 Task: Look for properties with step-free bathroom access.
Action: Mouse moved to (969, 116)
Screenshot: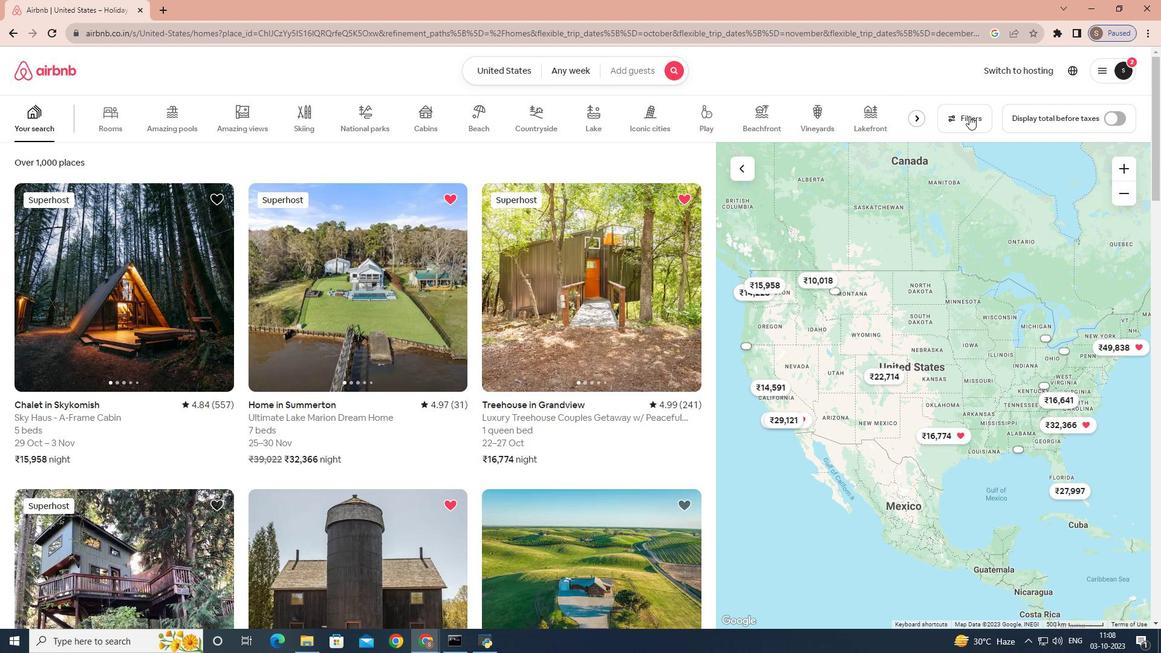 
Action: Mouse pressed left at (969, 116)
Screenshot: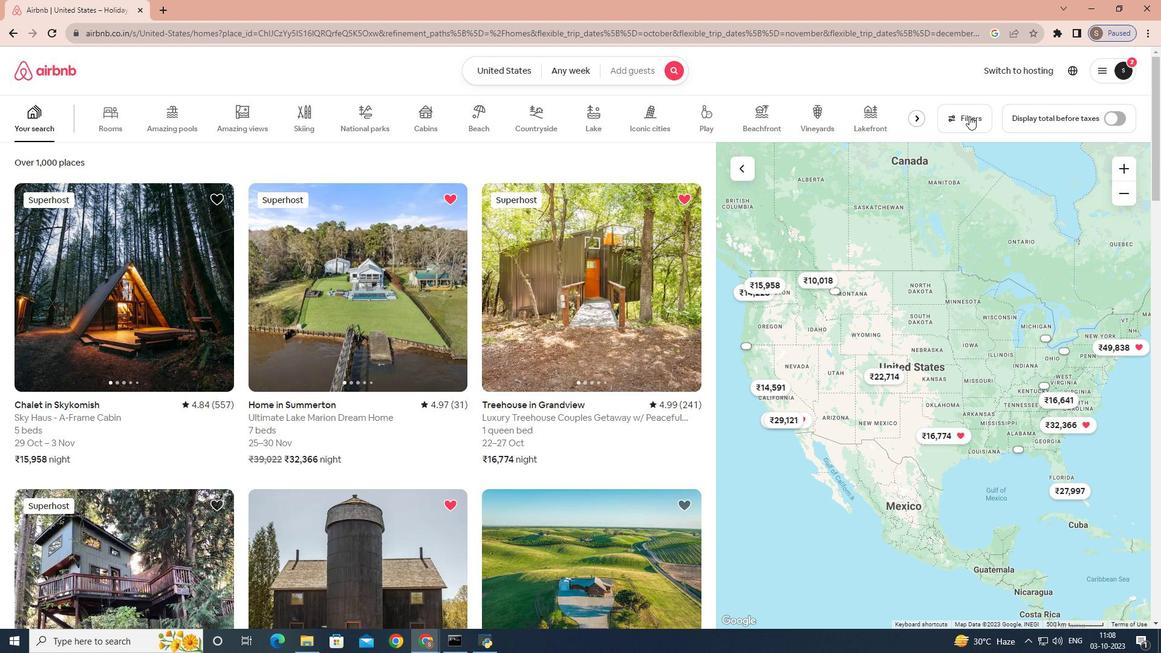 
Action: Mouse moved to (718, 180)
Screenshot: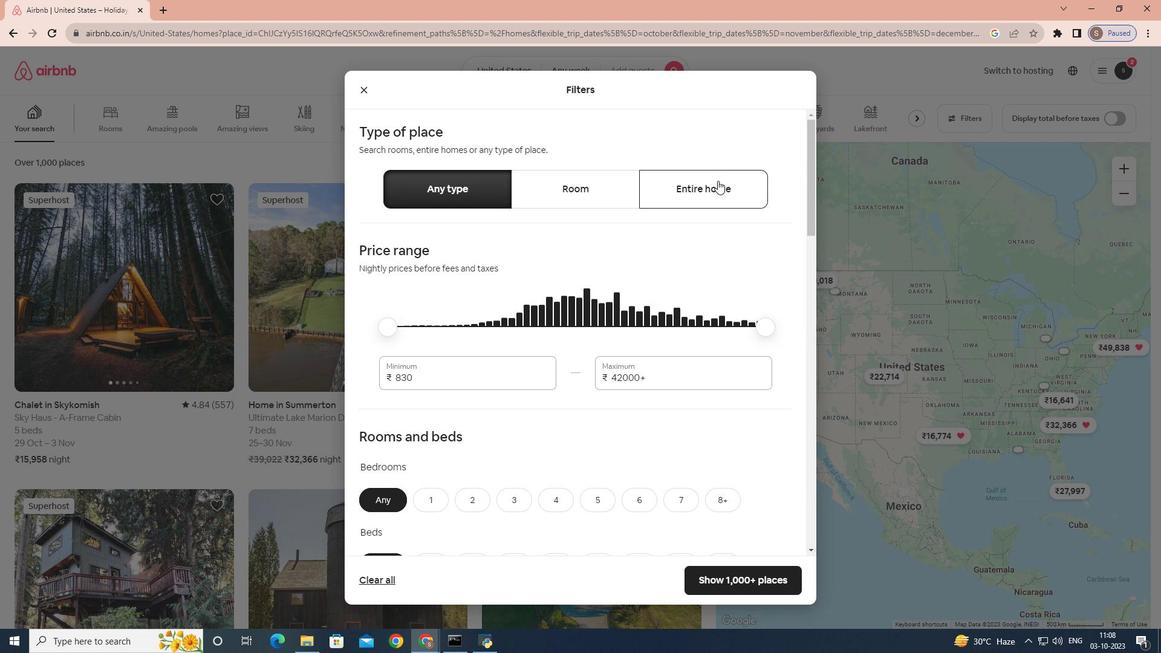
Action: Mouse pressed left at (718, 180)
Screenshot: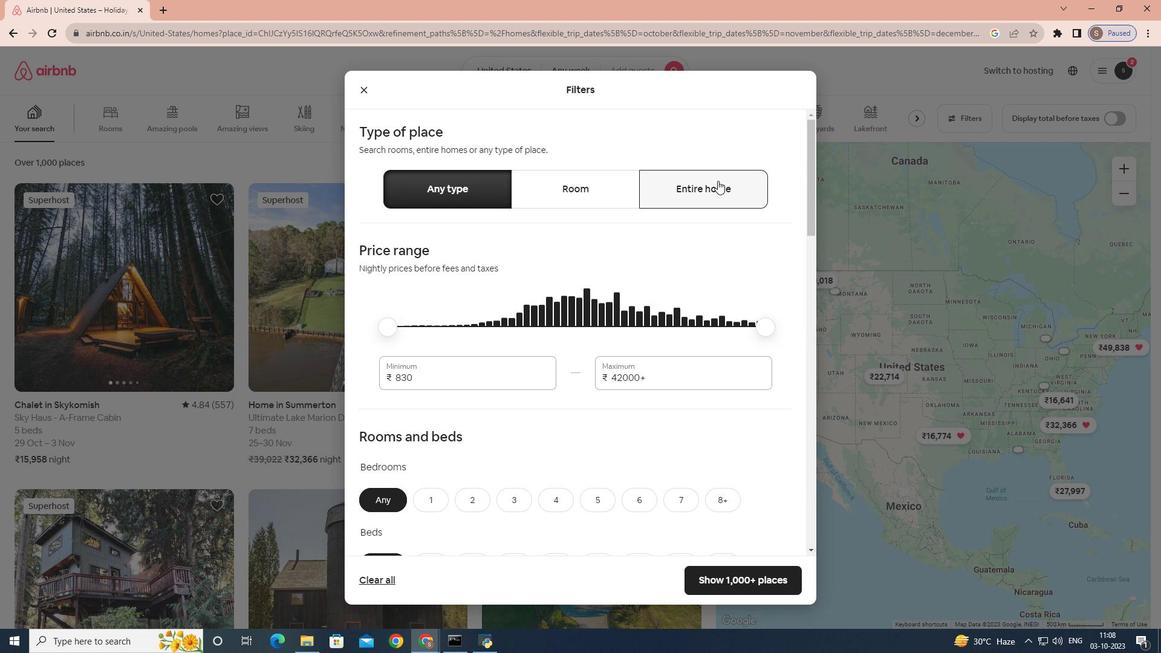 
Action: Mouse moved to (695, 210)
Screenshot: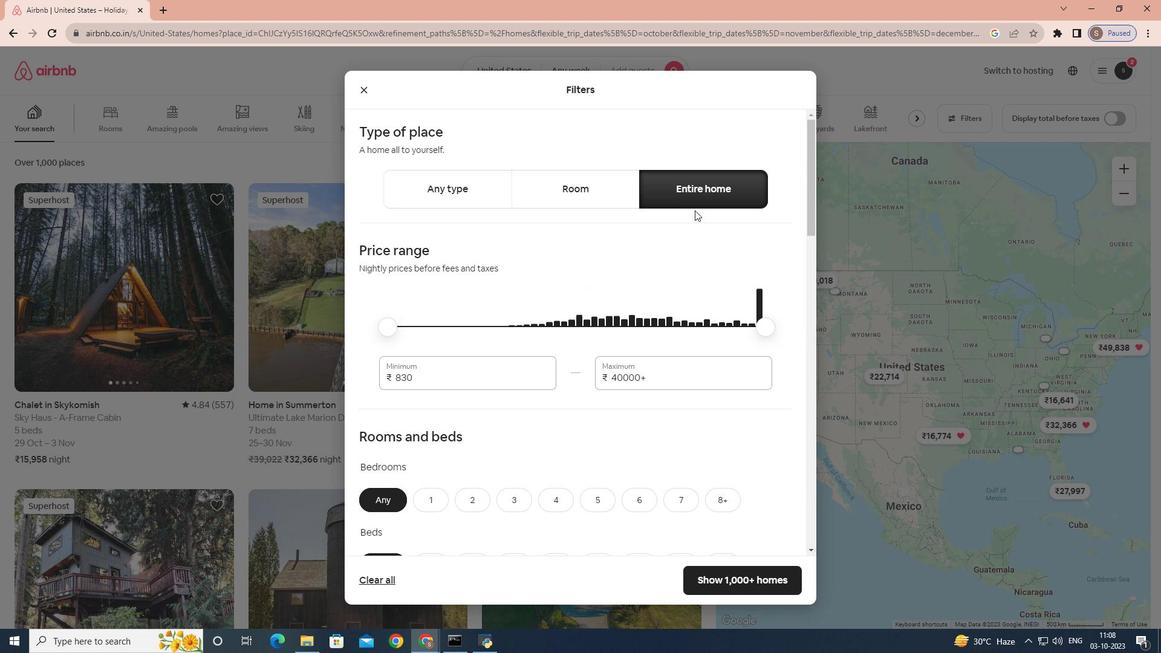 
Action: Mouse scrolled (695, 209) with delta (0, 0)
Screenshot: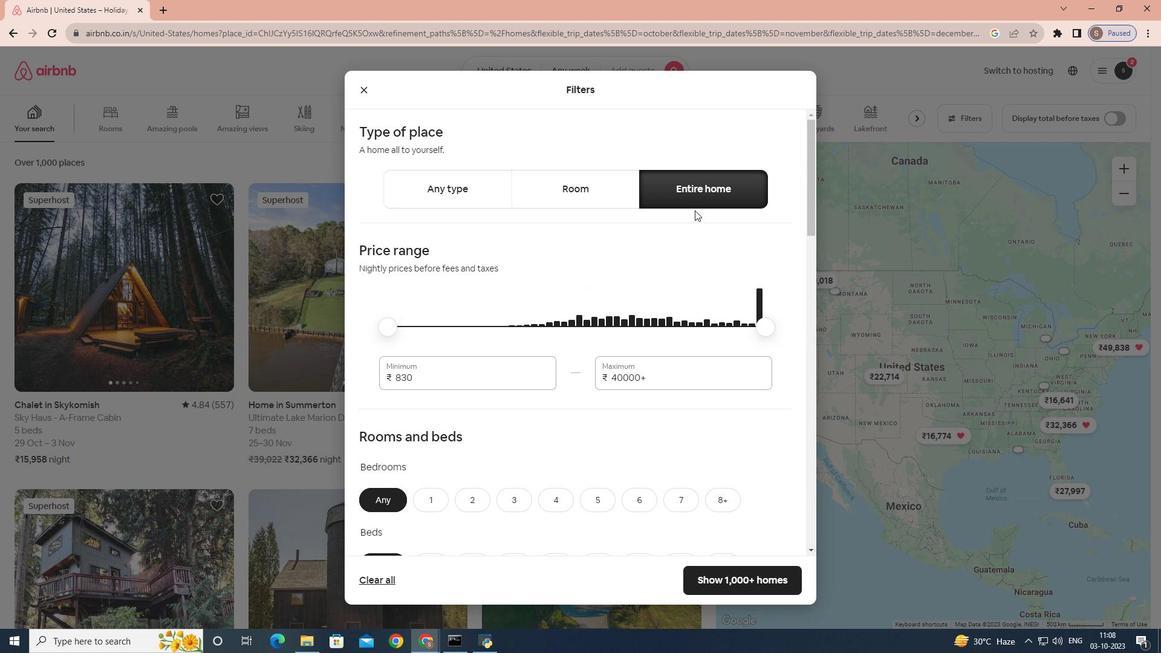 
Action: Mouse scrolled (695, 209) with delta (0, 0)
Screenshot: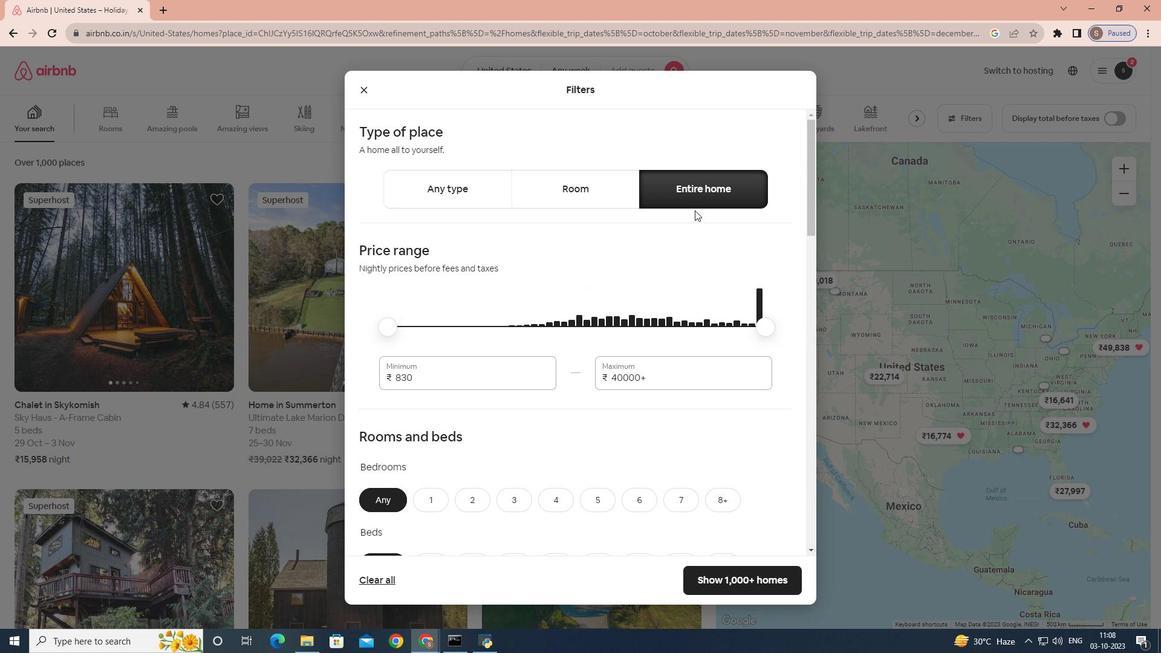 
Action: Mouse scrolled (695, 209) with delta (0, 0)
Screenshot: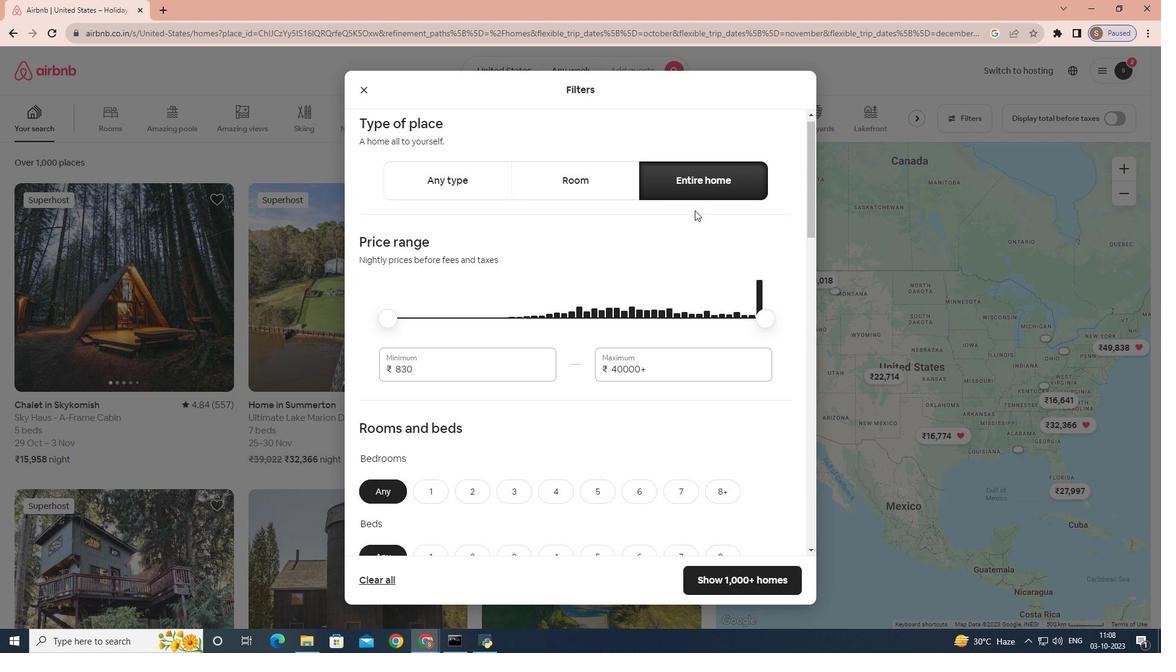 
Action: Mouse scrolled (695, 209) with delta (0, 0)
Screenshot: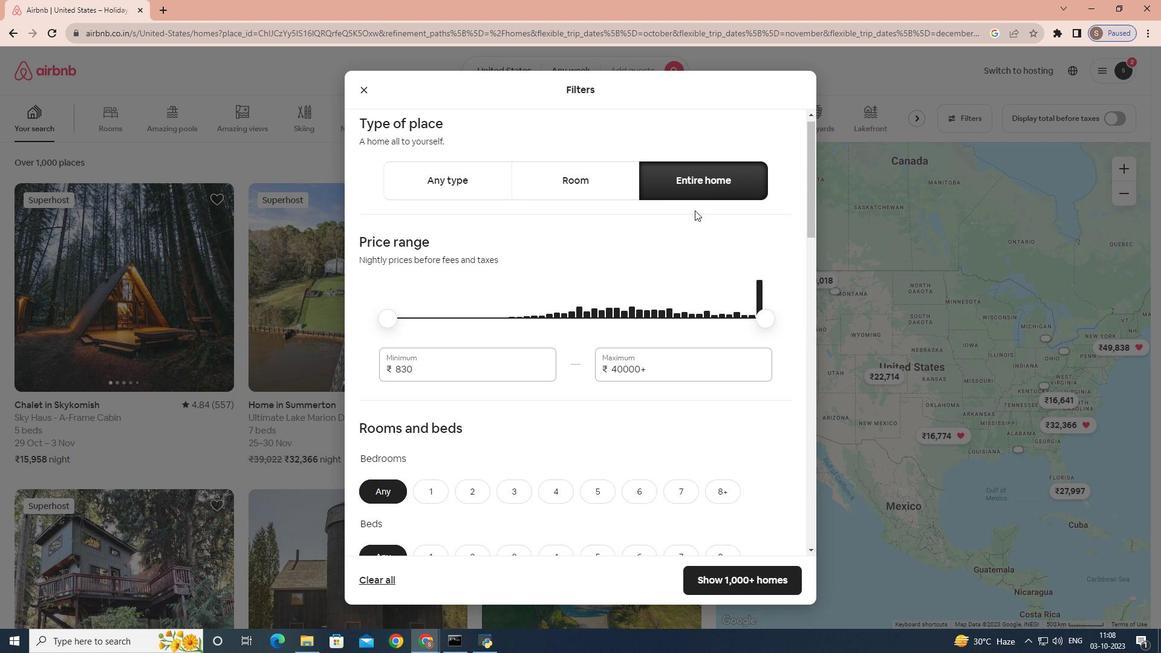 
Action: Mouse scrolled (695, 209) with delta (0, 0)
Screenshot: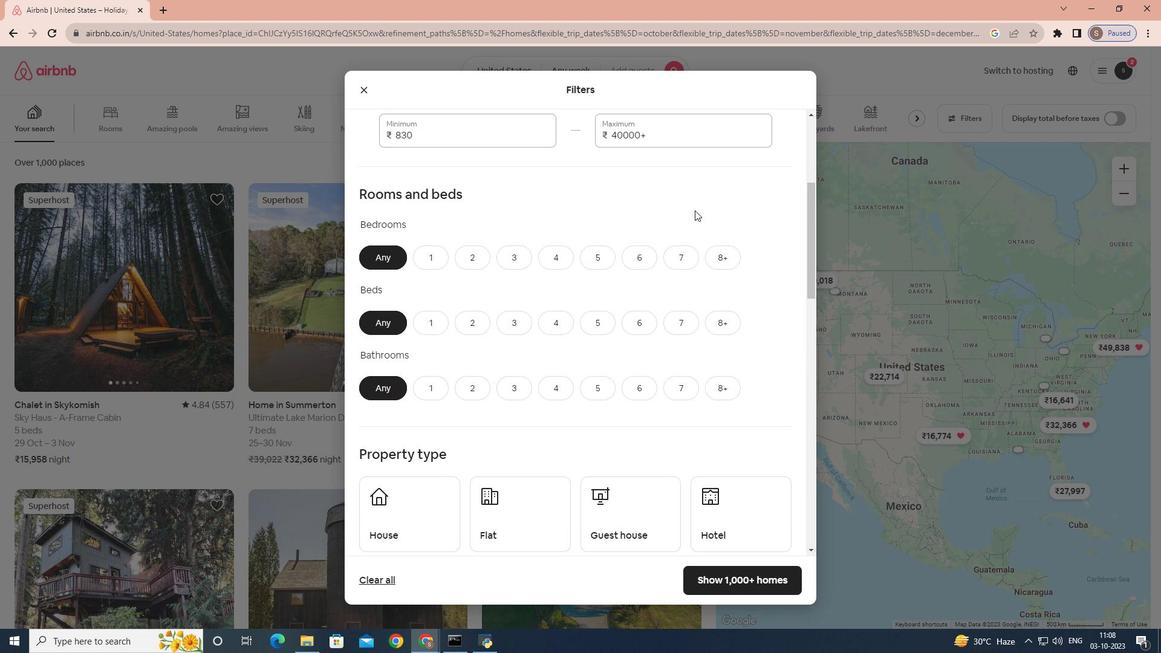 
Action: Mouse scrolled (695, 209) with delta (0, 0)
Screenshot: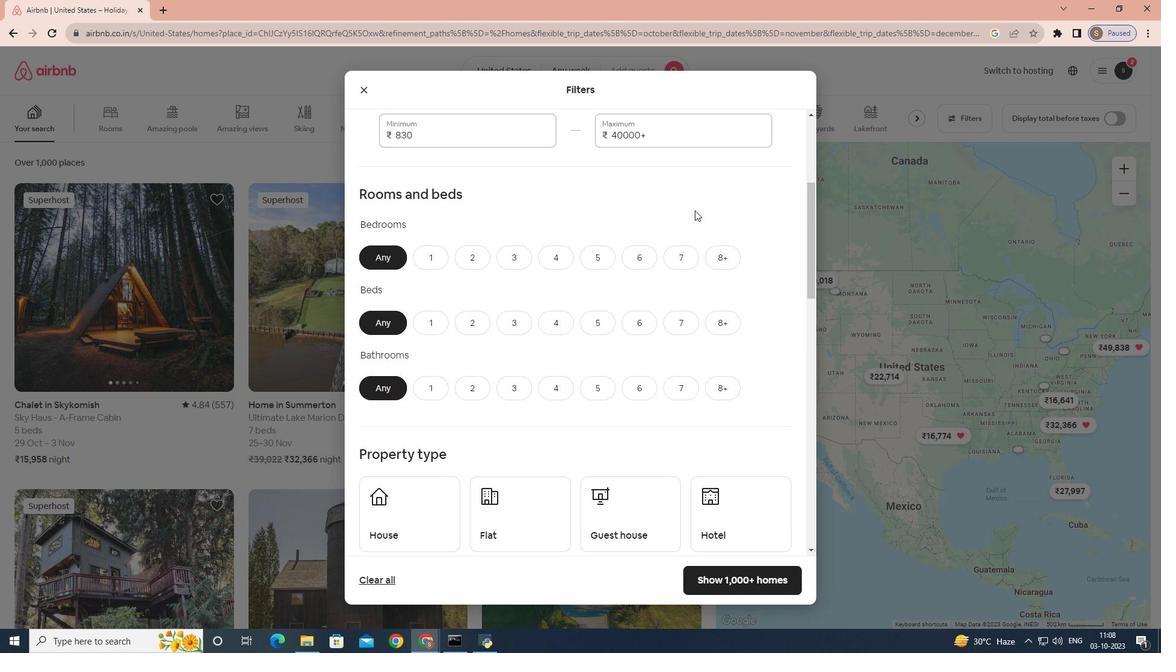
Action: Mouse scrolled (695, 209) with delta (0, 0)
Screenshot: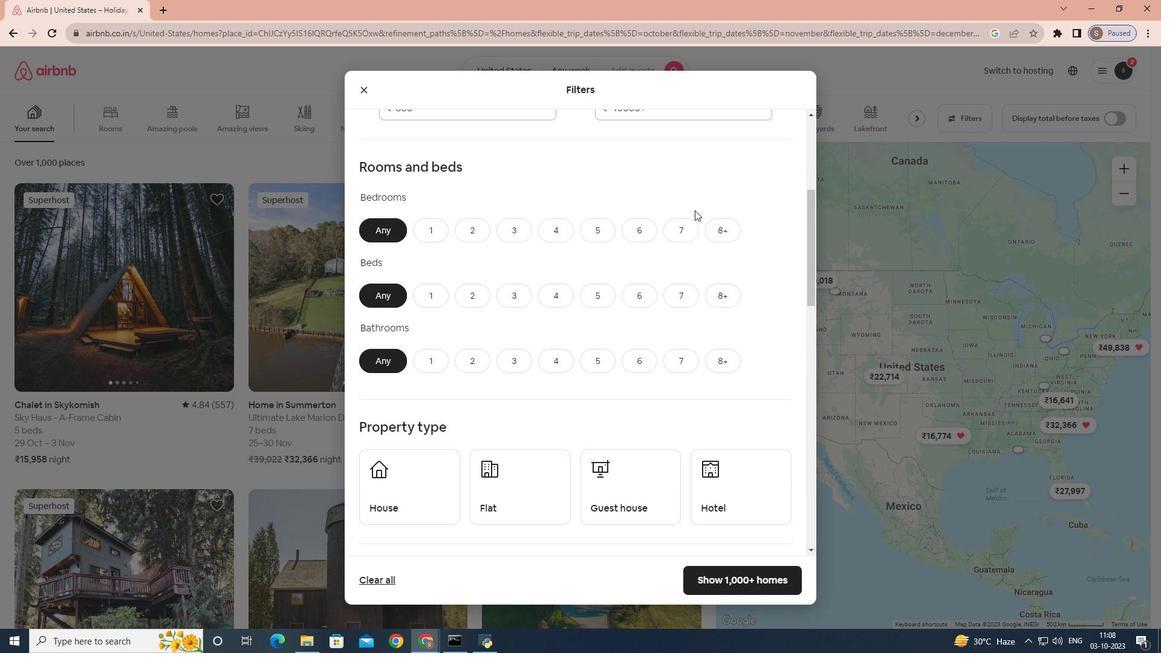 
Action: Mouse scrolled (695, 209) with delta (0, 0)
Screenshot: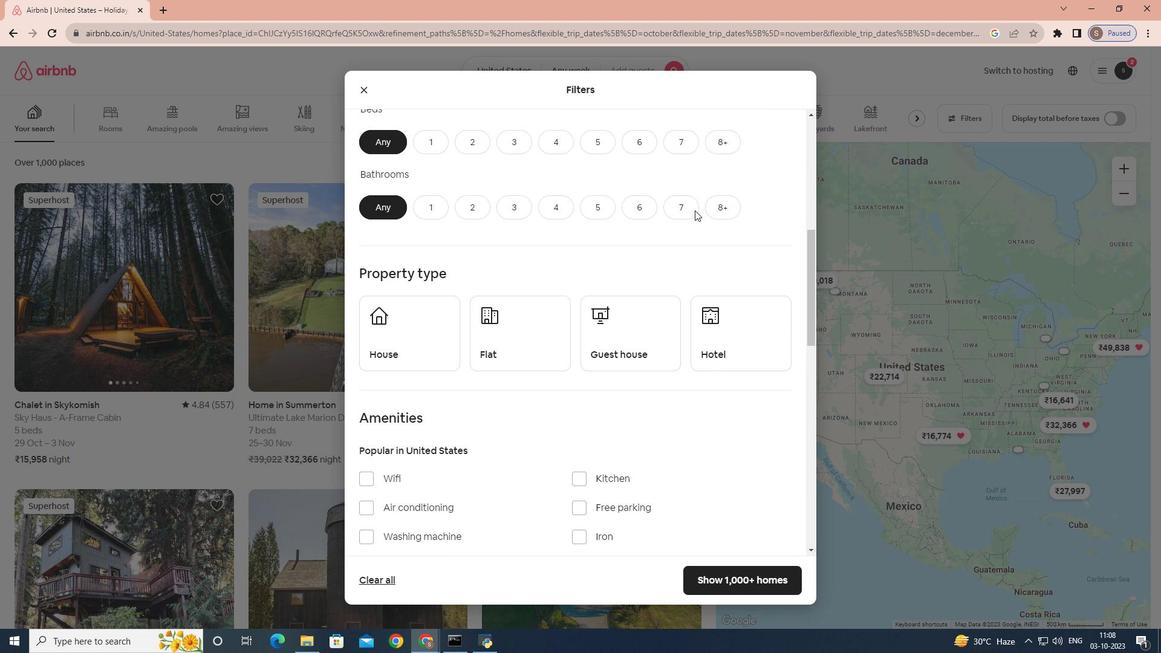 
Action: Mouse scrolled (695, 209) with delta (0, 0)
Screenshot: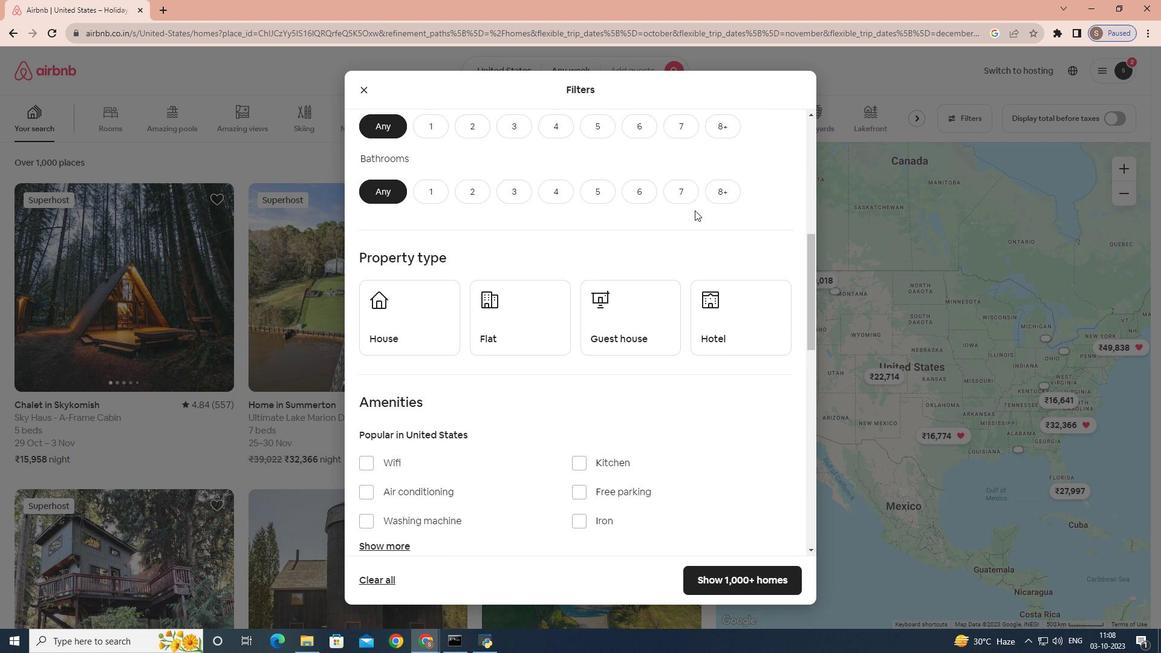 
Action: Mouse scrolled (695, 209) with delta (0, 0)
Screenshot: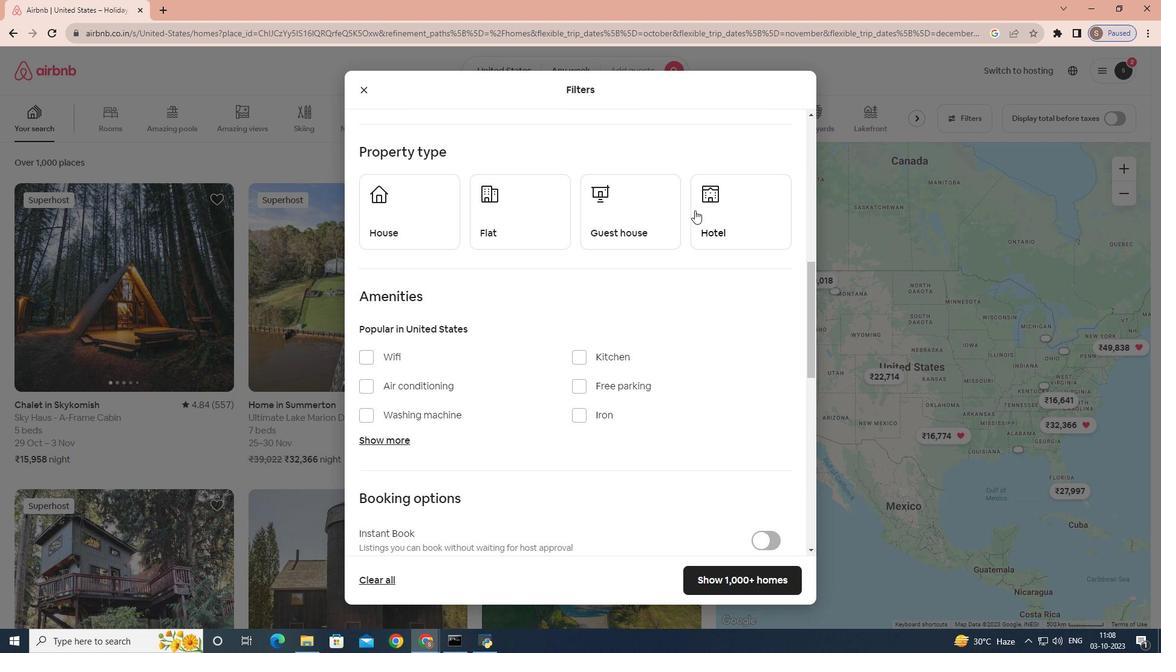 
Action: Mouse moved to (692, 210)
Screenshot: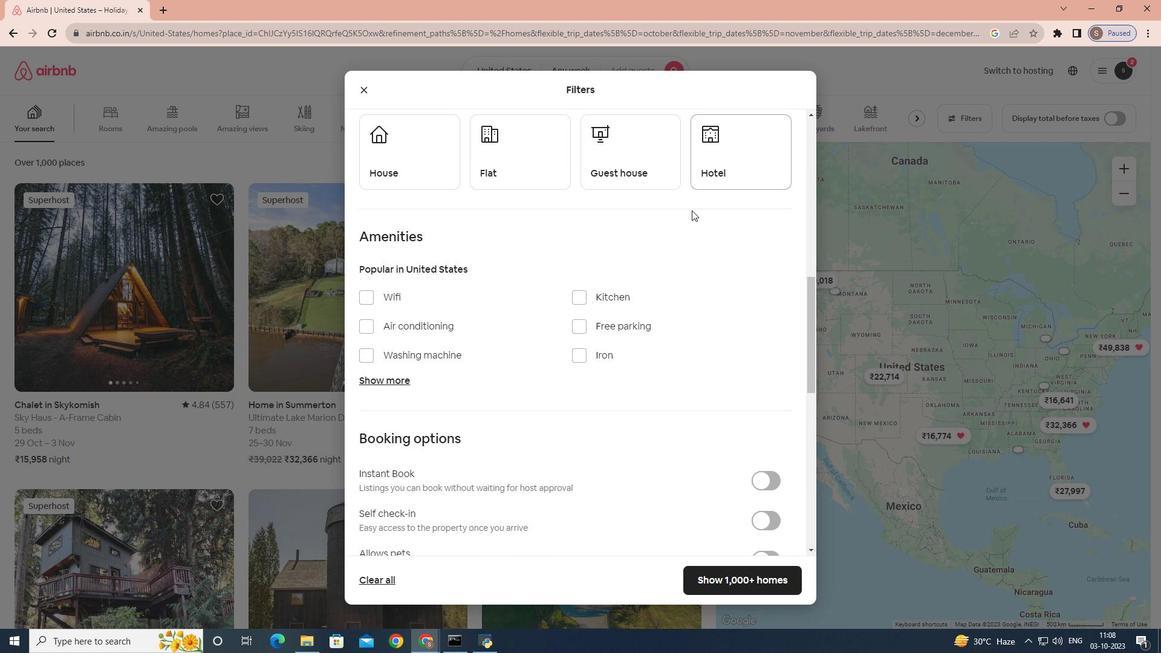 
Action: Mouse scrolled (692, 209) with delta (0, 0)
Screenshot: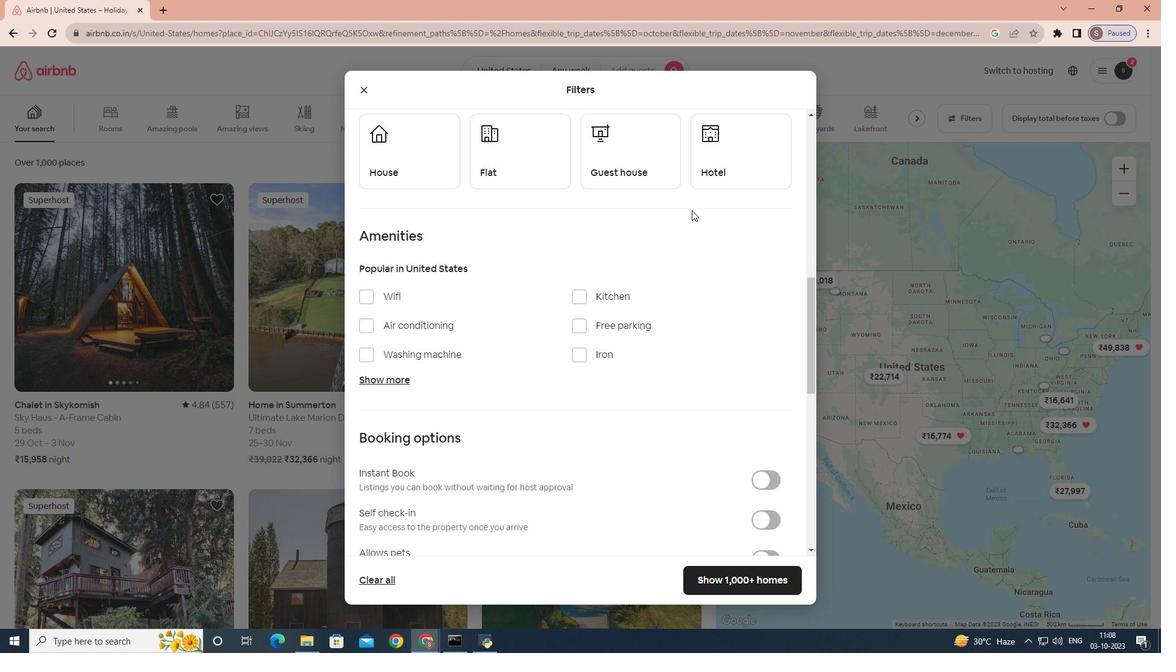 
Action: Mouse moved to (407, 327)
Screenshot: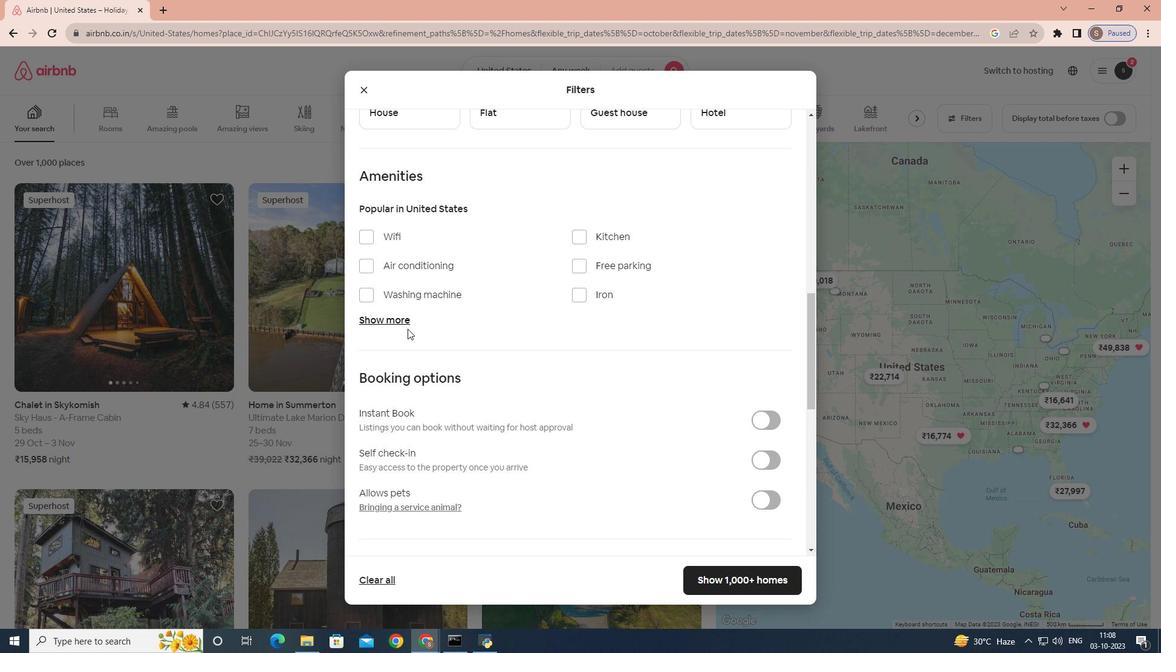 
Action: Mouse scrolled (407, 327) with delta (0, 0)
Screenshot: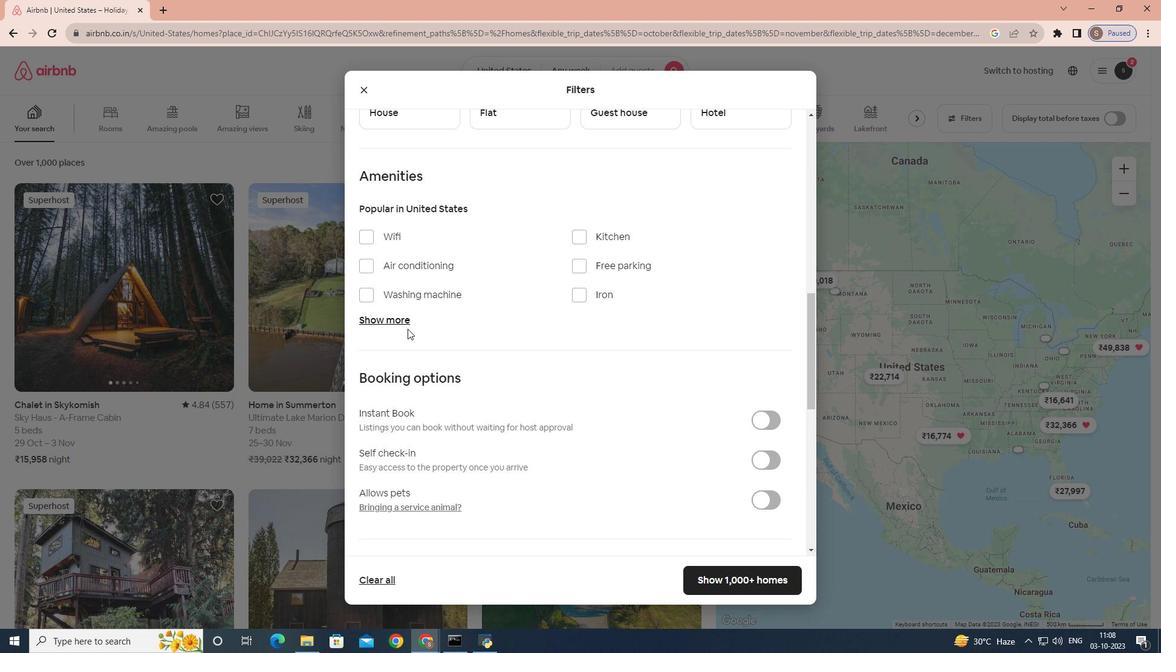 
Action: Mouse moved to (407, 330)
Screenshot: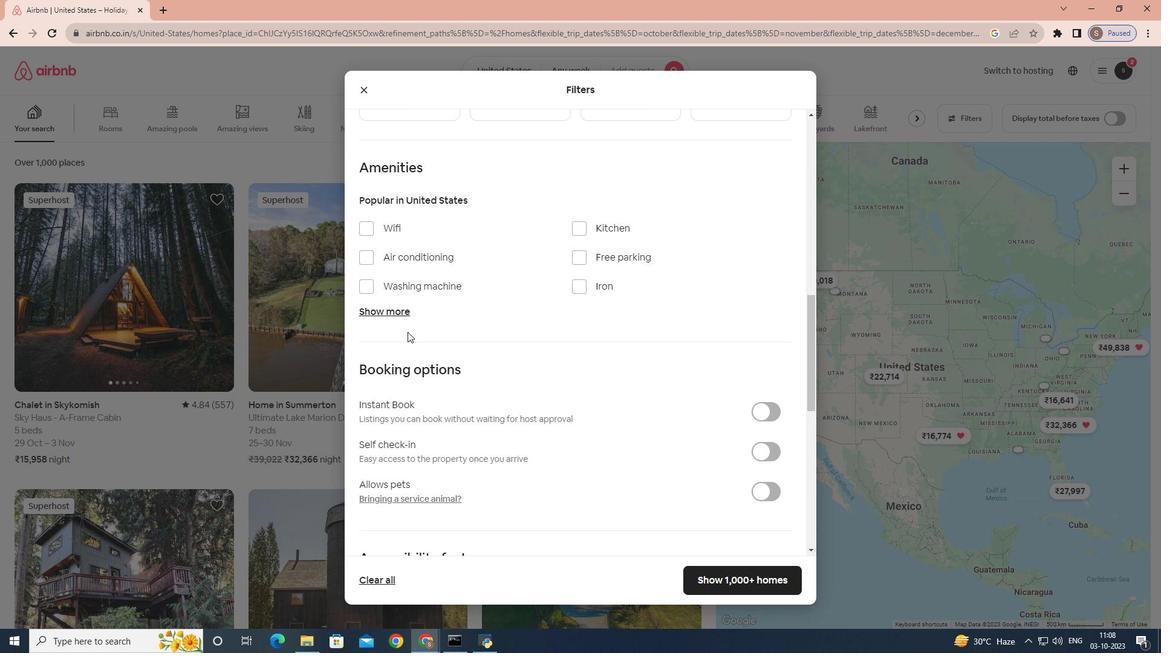 
Action: Mouse scrolled (407, 330) with delta (0, 0)
Screenshot: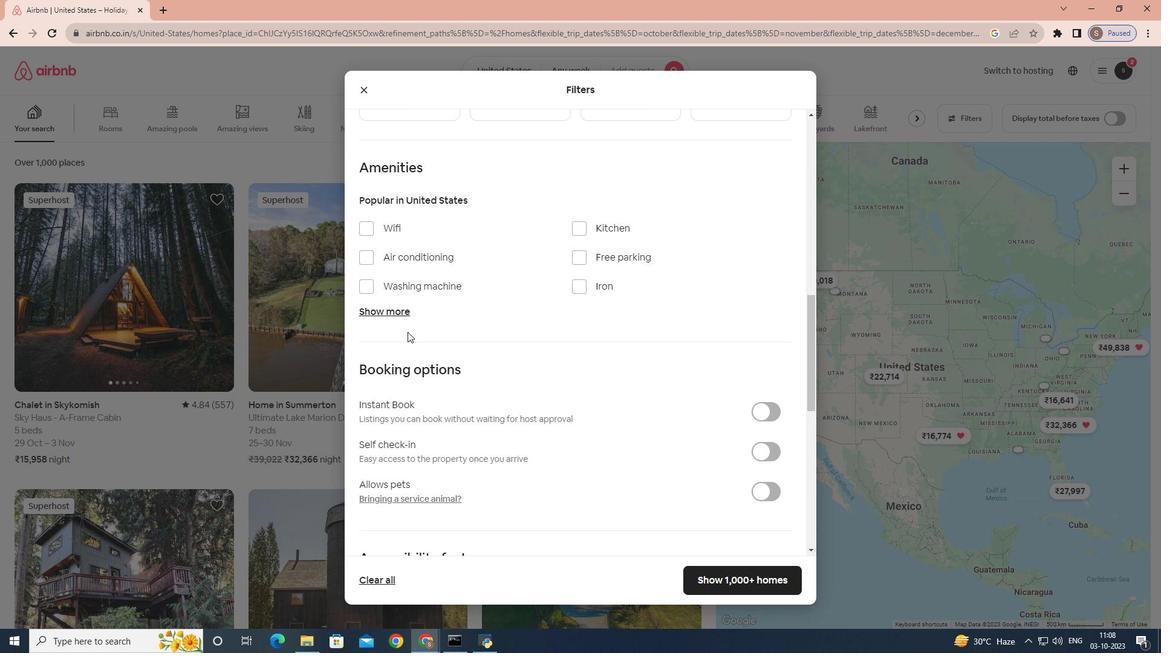 
Action: Mouse moved to (407, 332)
Screenshot: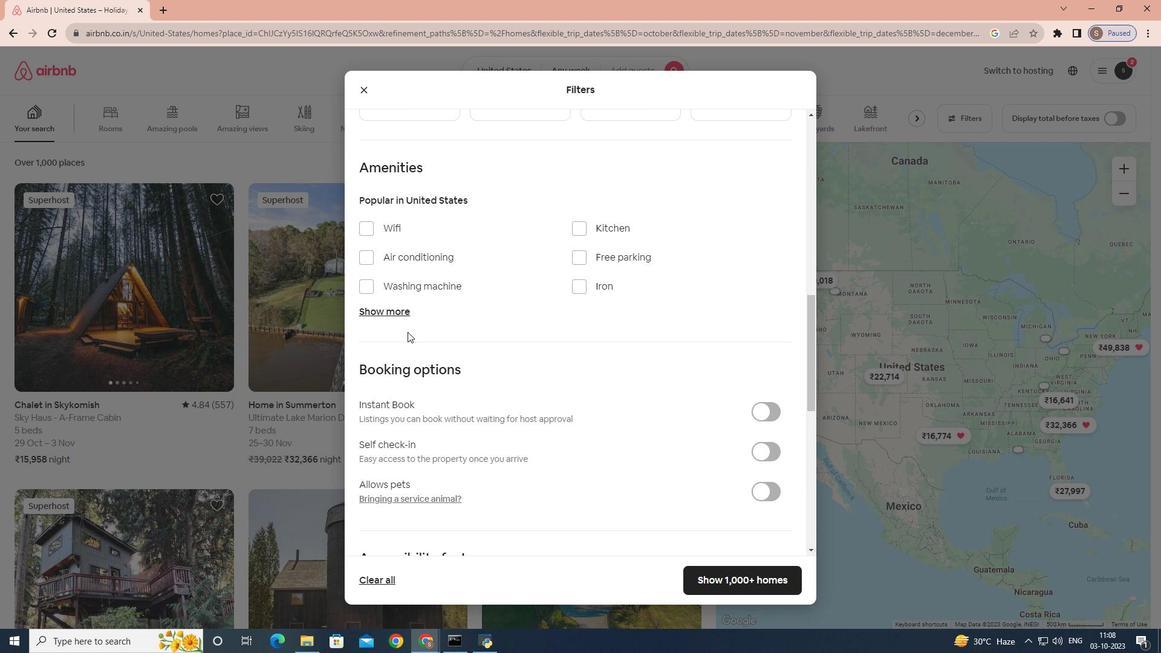 
Action: Mouse scrolled (407, 332) with delta (0, 0)
Screenshot: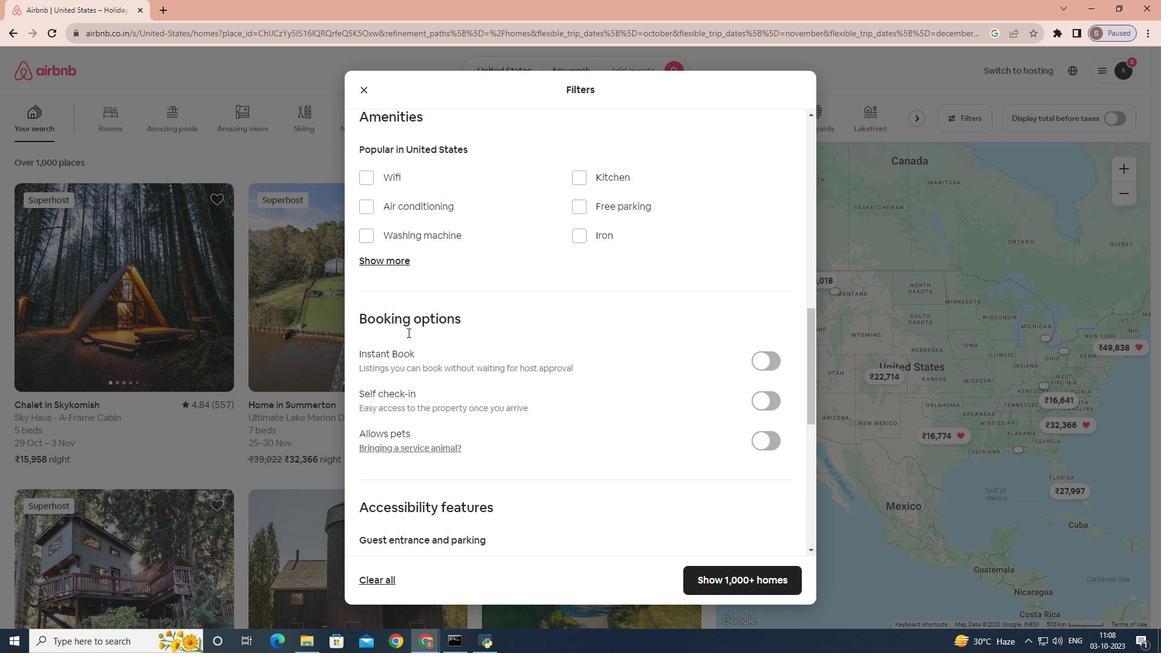 
Action: Mouse scrolled (407, 332) with delta (0, 0)
Screenshot: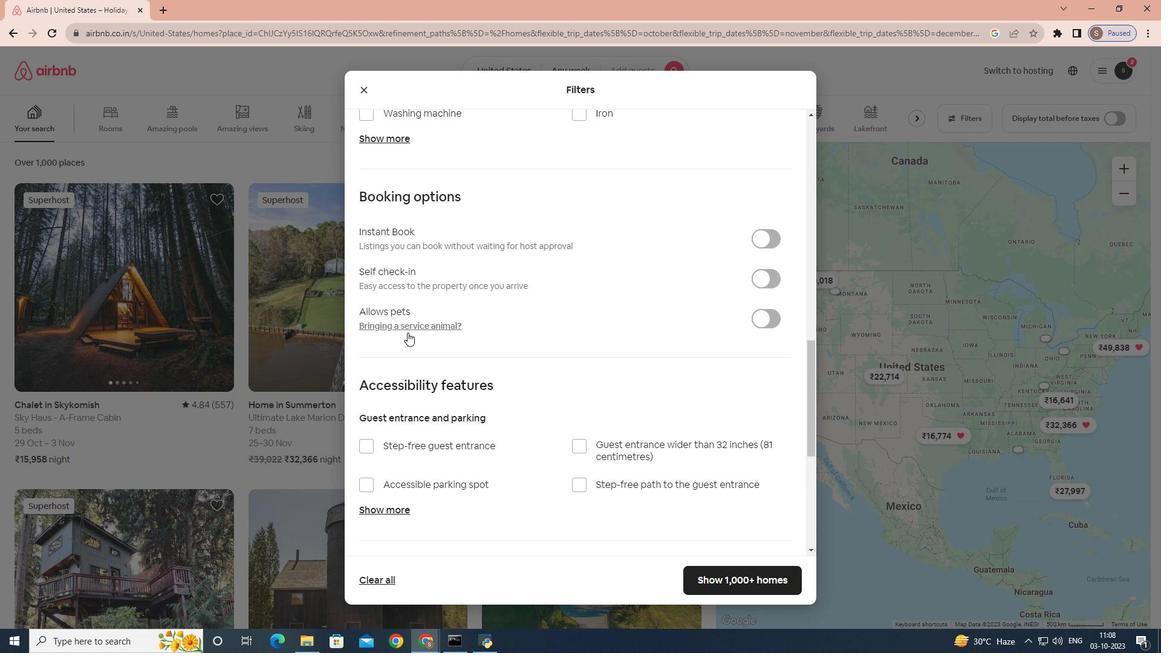 
Action: Mouse scrolled (407, 332) with delta (0, 0)
Screenshot: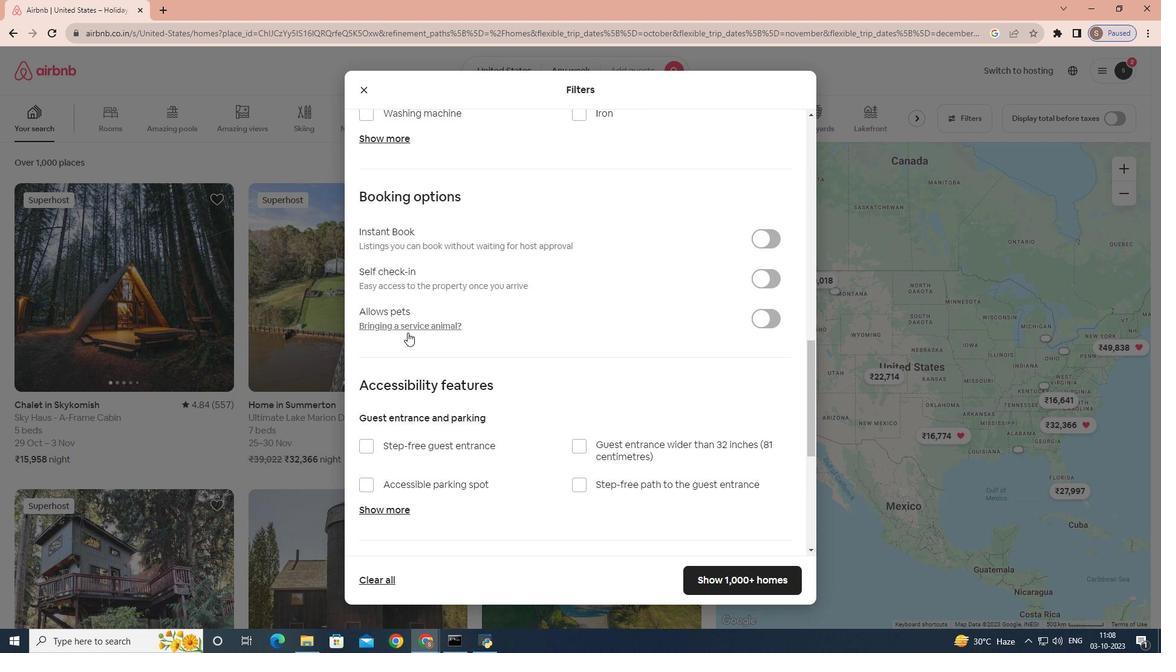 
Action: Mouse moved to (391, 392)
Screenshot: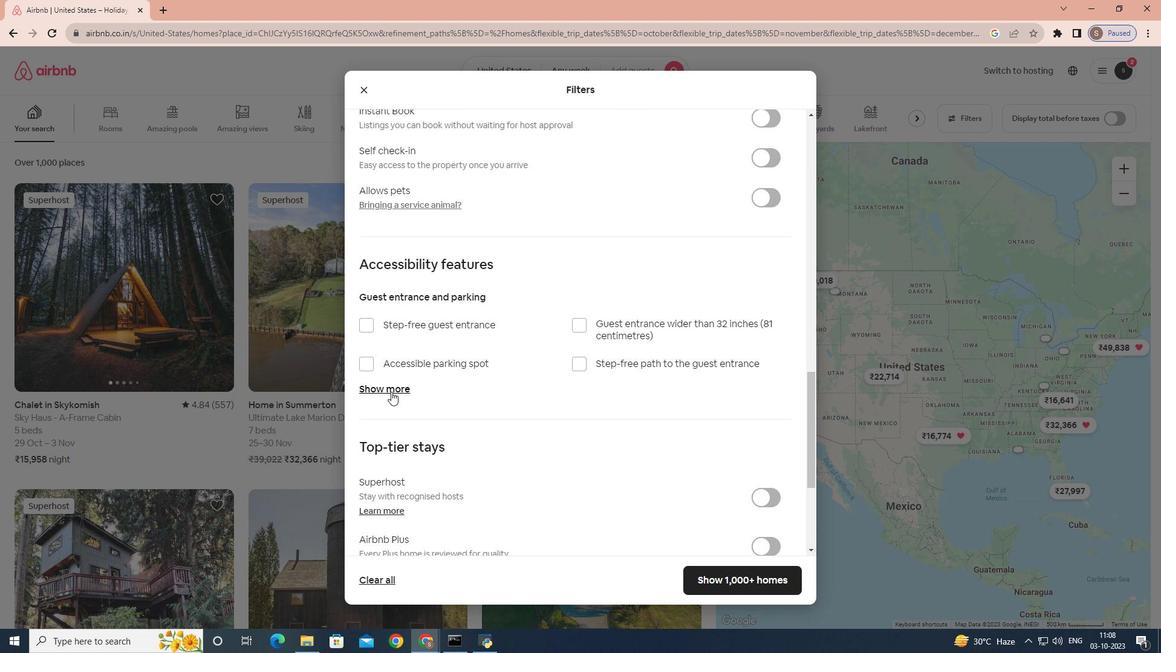 
Action: Mouse pressed left at (391, 392)
Screenshot: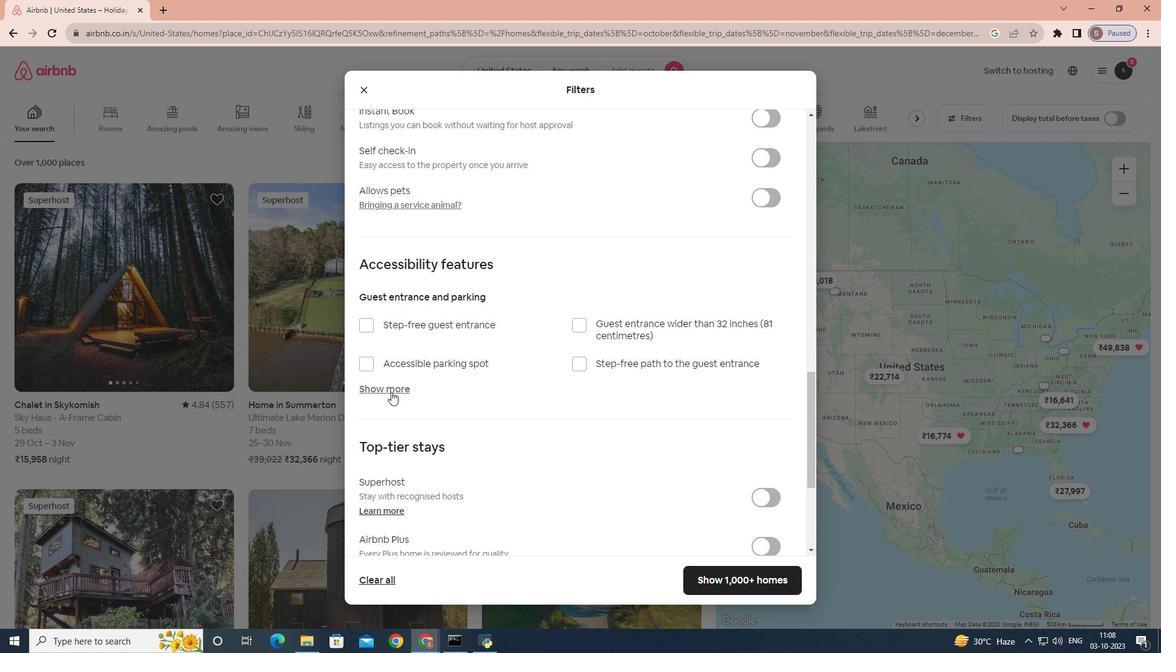 
Action: Mouse moved to (412, 392)
Screenshot: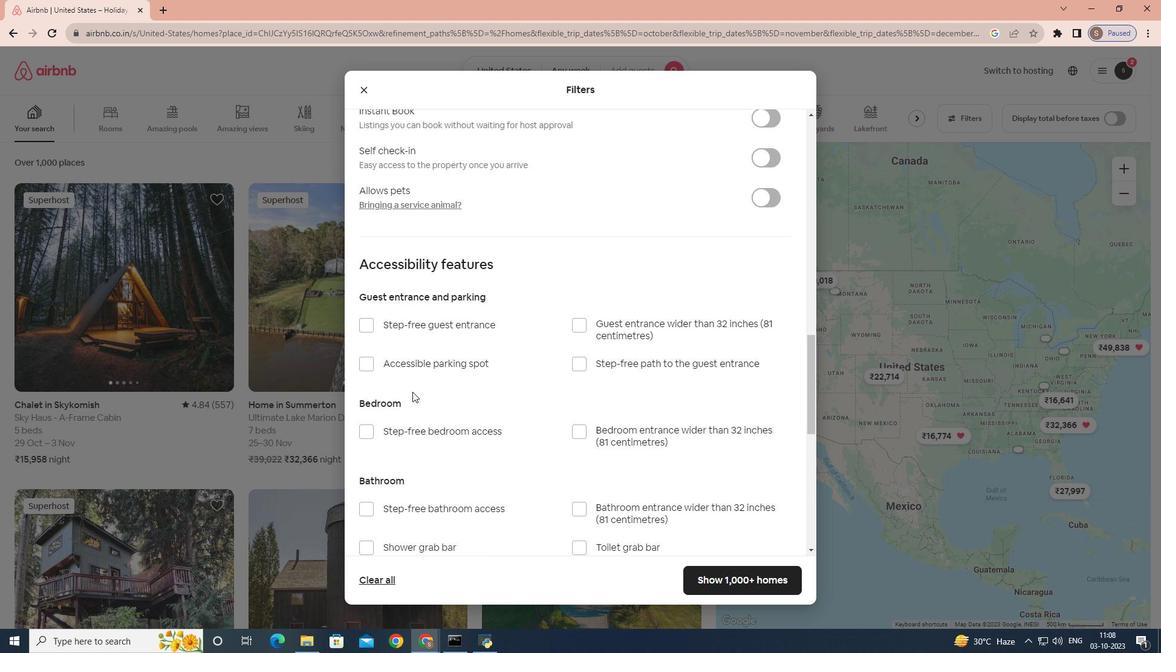 
Action: Mouse scrolled (412, 391) with delta (0, 0)
Screenshot: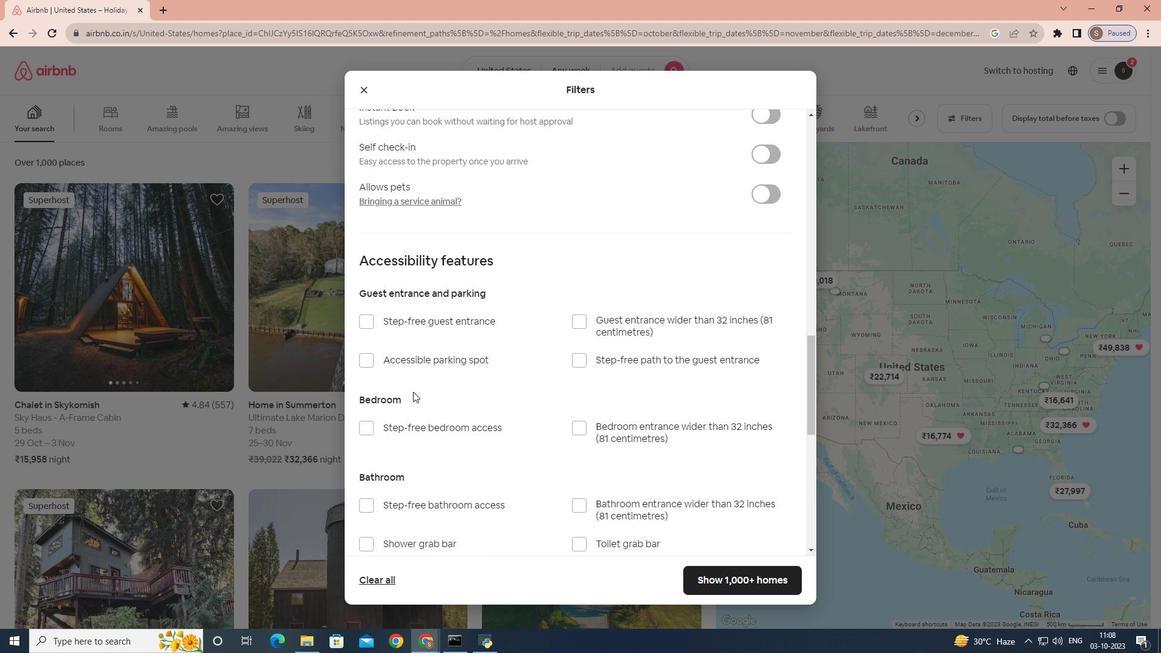 
Action: Mouse moved to (413, 392)
Screenshot: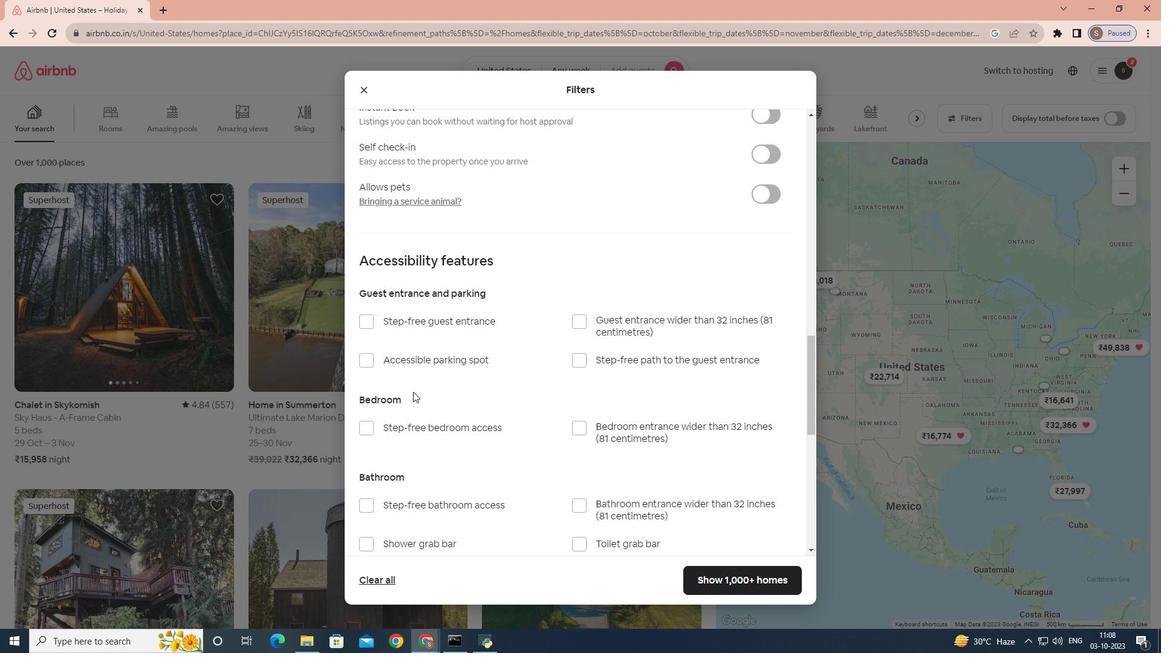 
Action: Mouse scrolled (413, 391) with delta (0, 0)
Screenshot: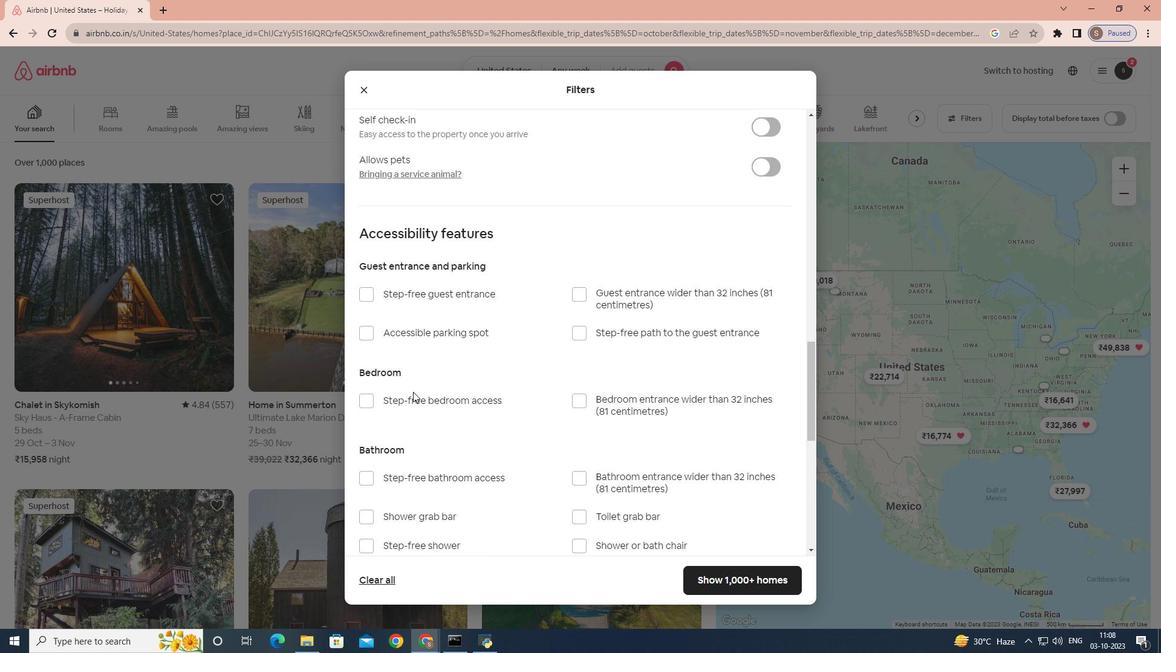 
Action: Mouse moved to (369, 388)
Screenshot: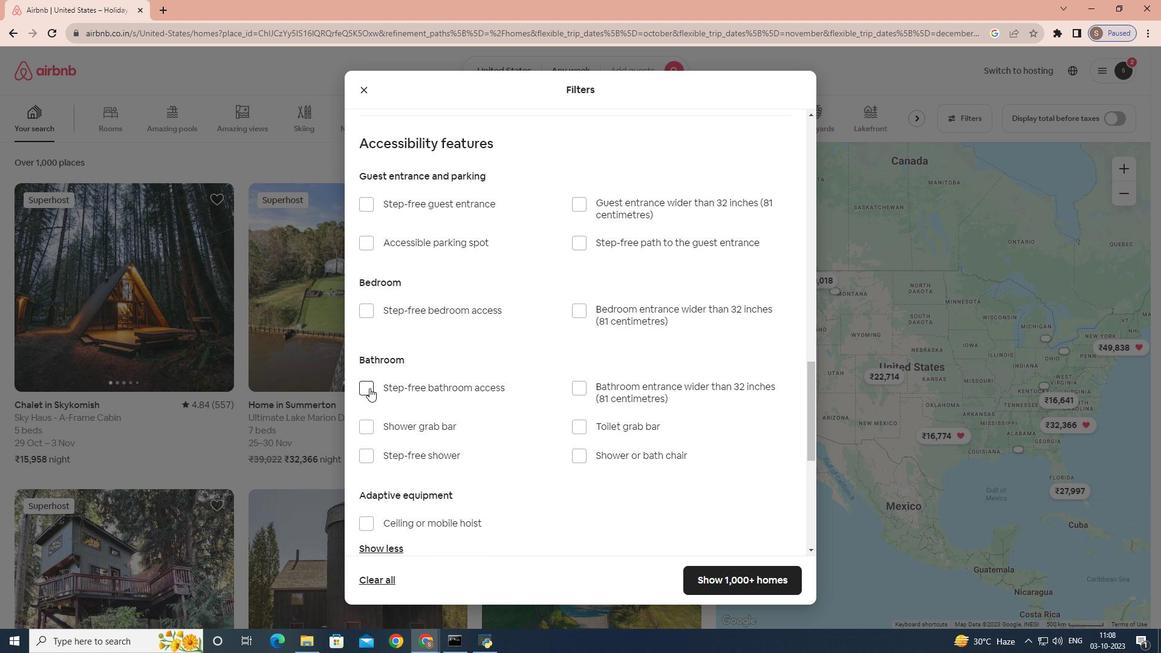 
Action: Mouse pressed left at (369, 388)
Screenshot: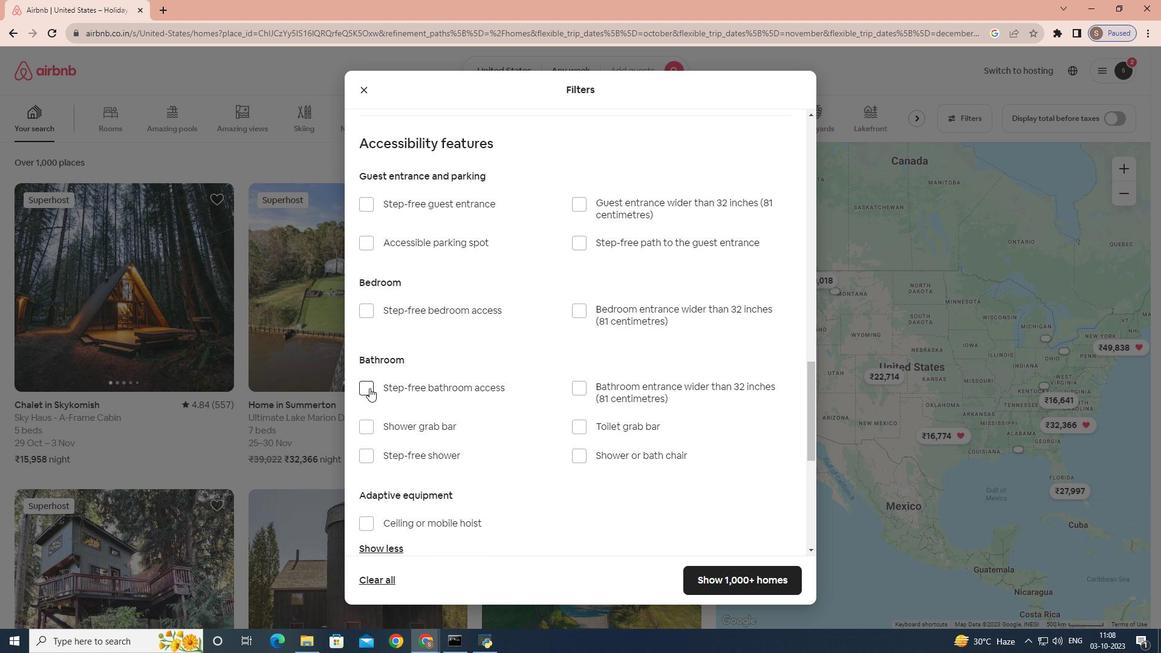 
Action: Mouse moved to (714, 581)
Screenshot: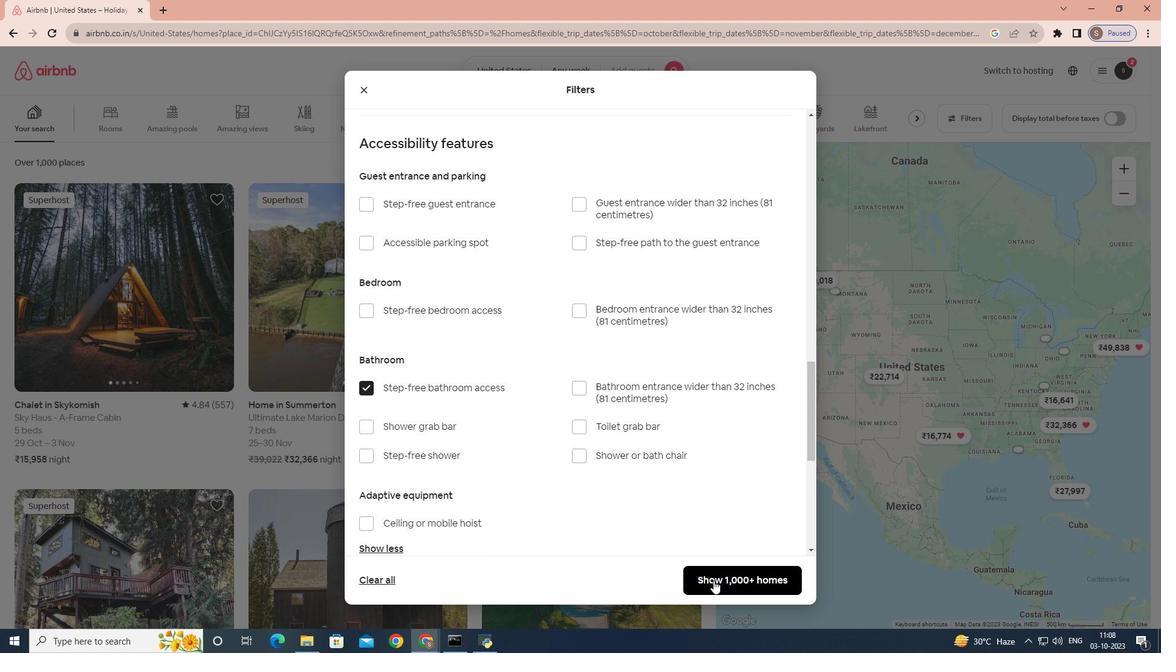 
Action: Mouse pressed left at (714, 581)
Screenshot: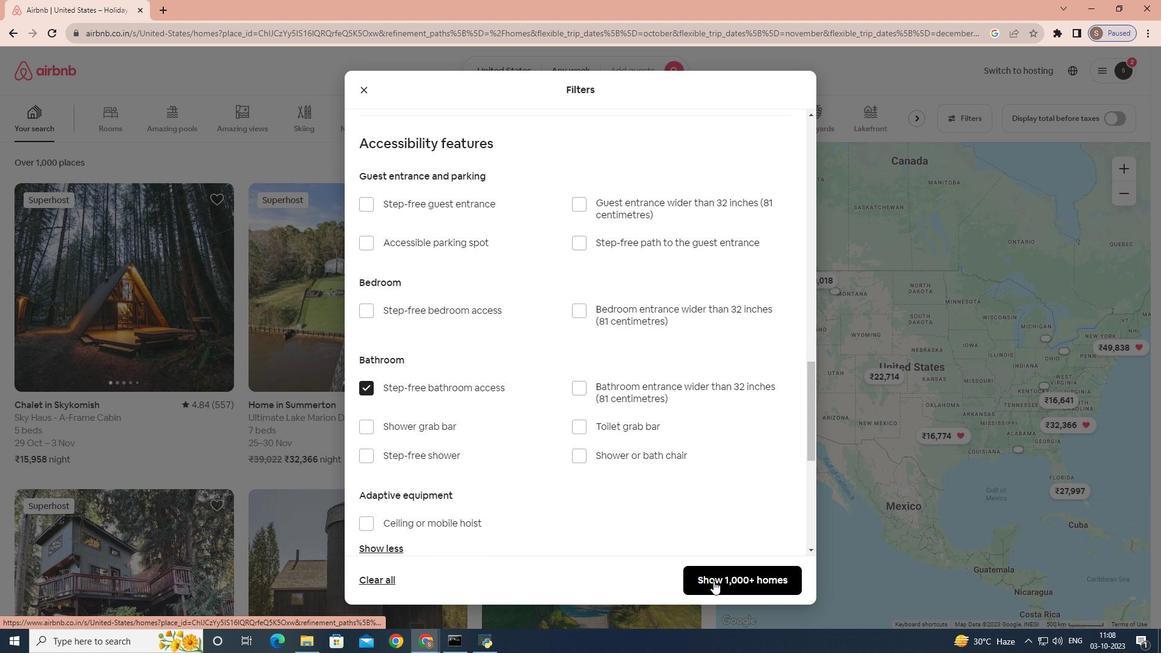 
